 Task: Create a rule when the discription of a card starts with text .
Action: Mouse pressed left at (979, 260)
Screenshot: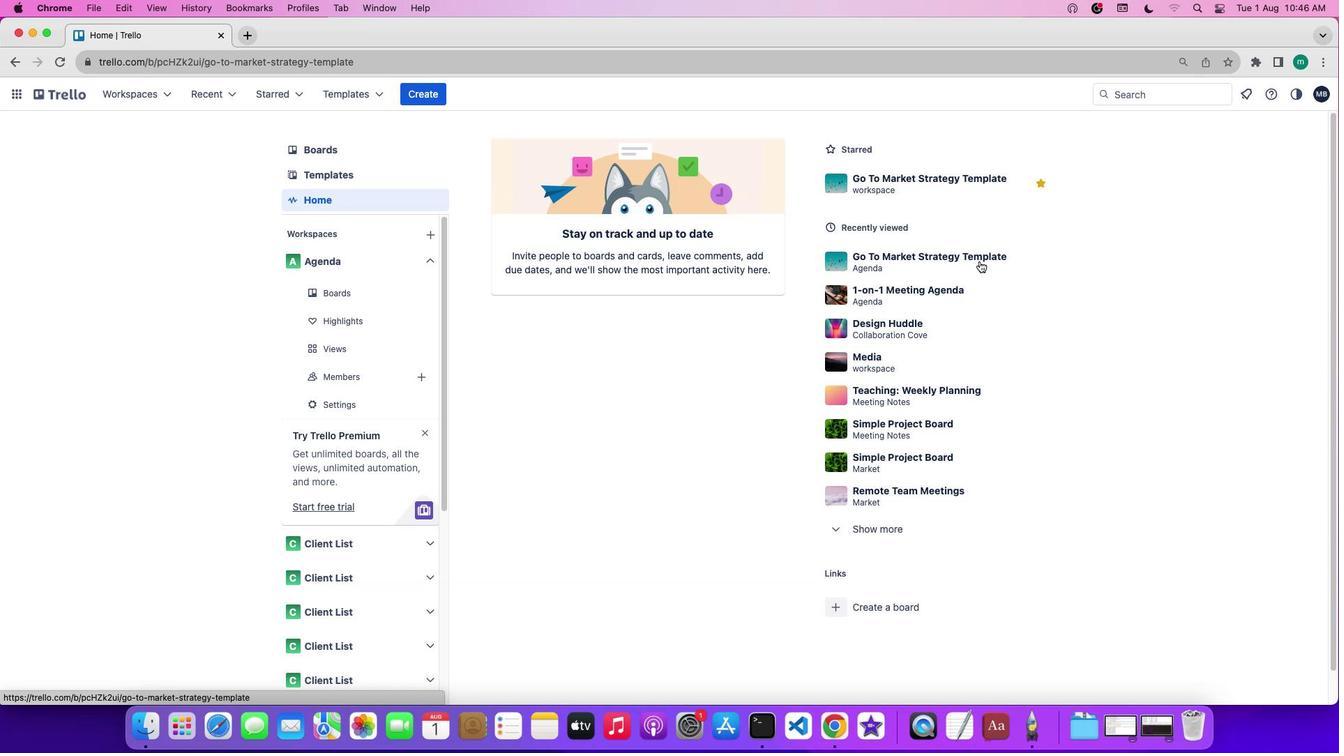 
Action: Mouse pressed left at (979, 260)
Screenshot: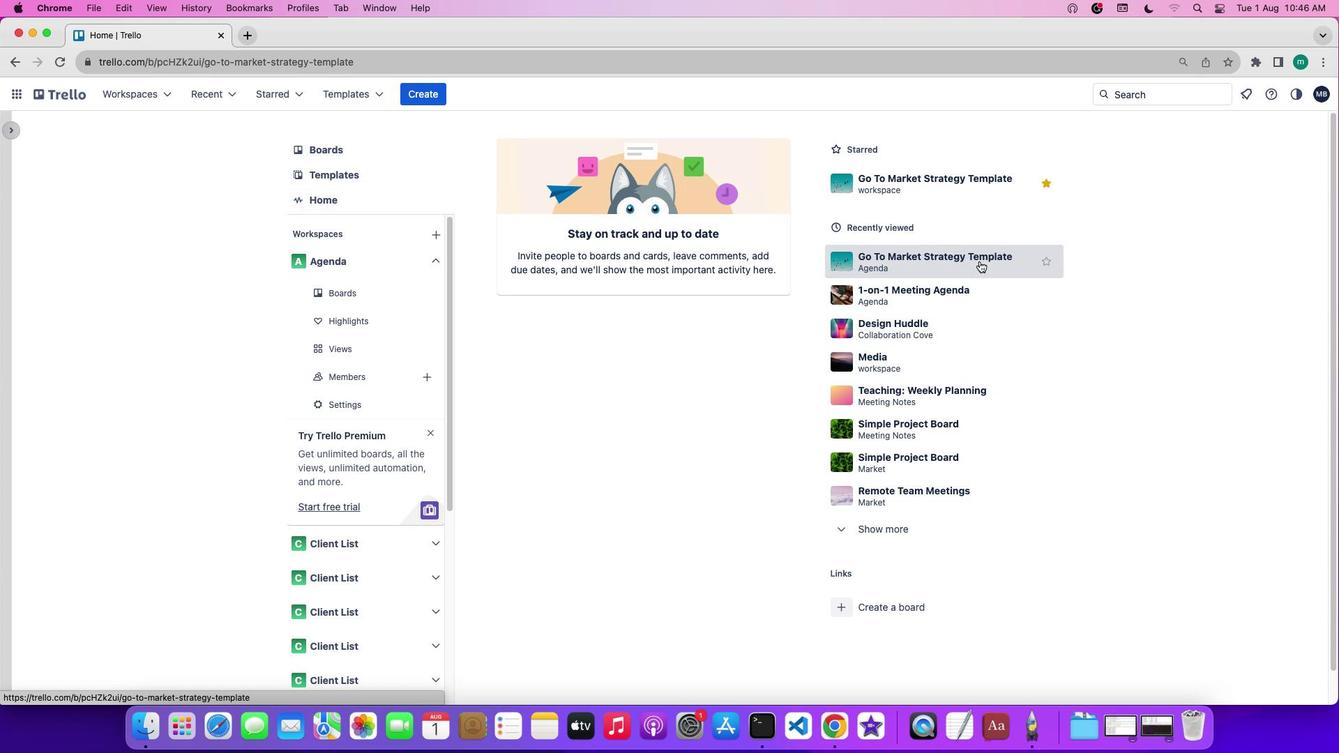 
Action: Mouse moved to (1225, 311)
Screenshot: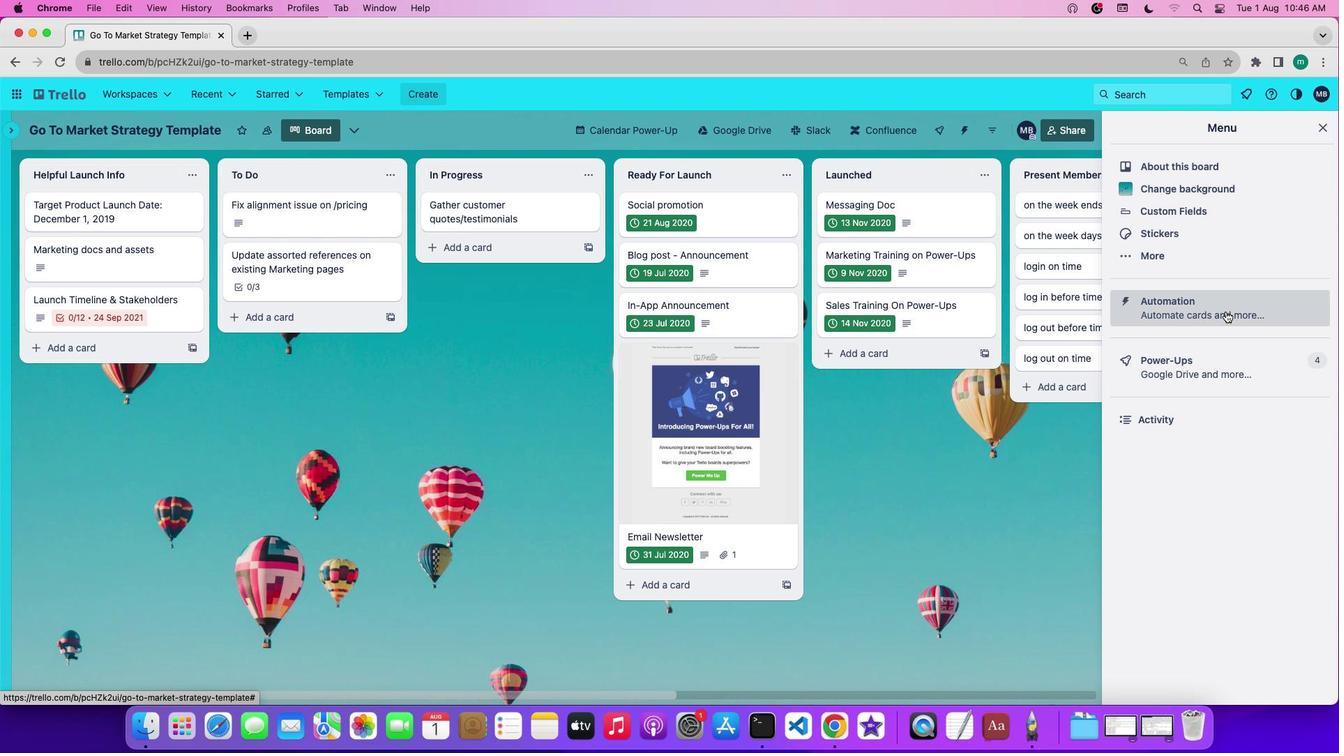
Action: Mouse pressed left at (1225, 311)
Screenshot: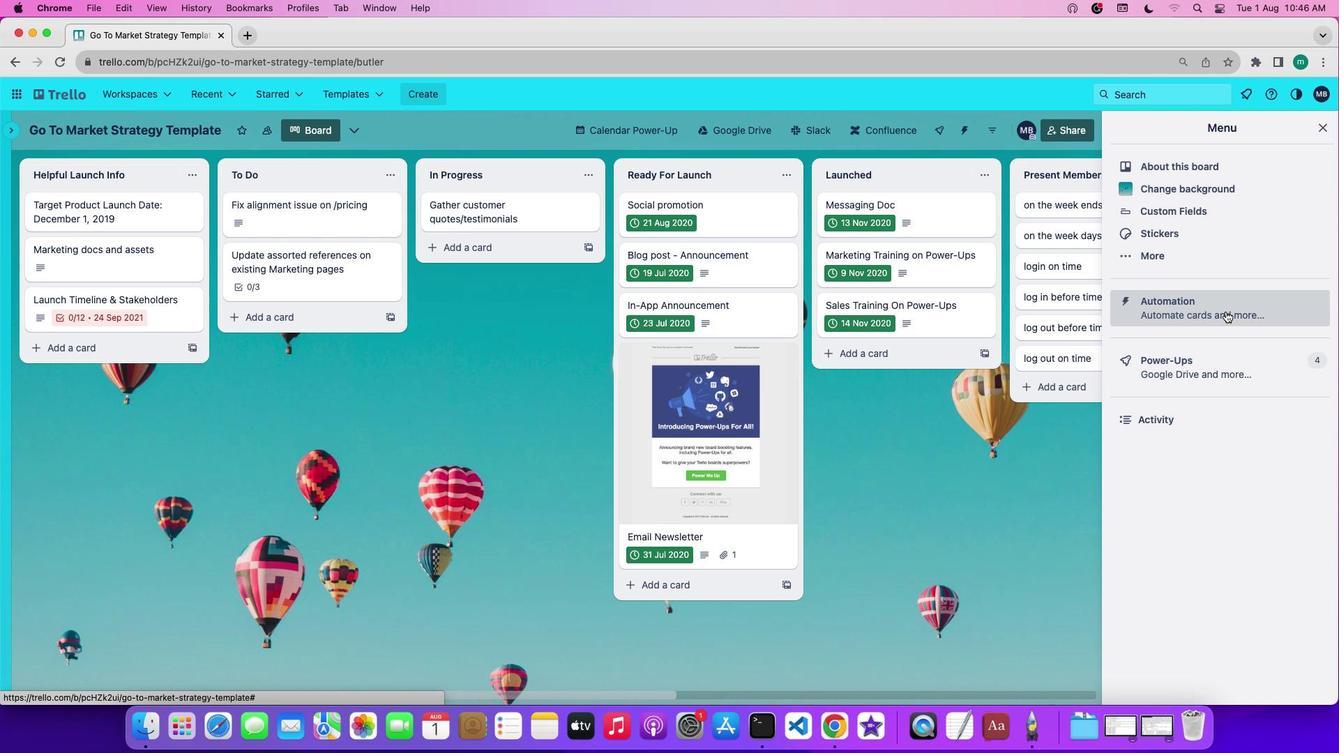 
Action: Mouse moved to (82, 251)
Screenshot: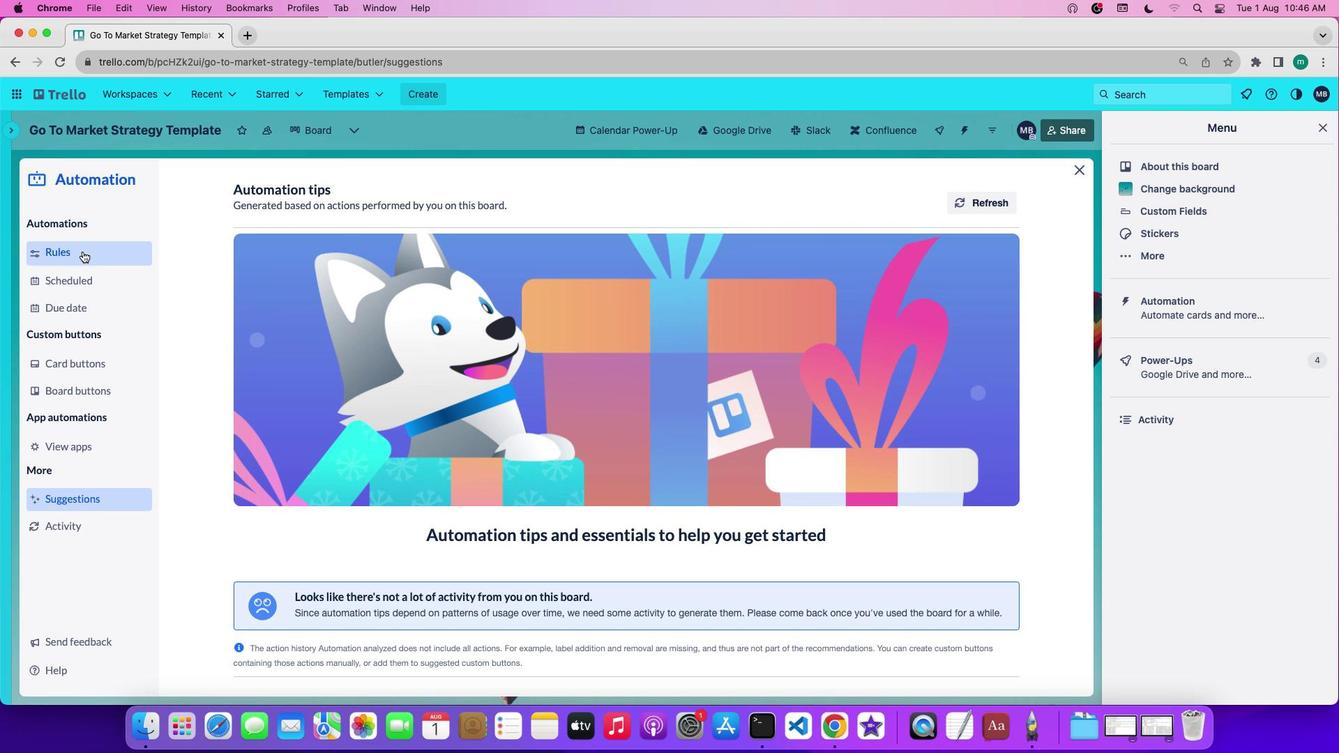 
Action: Mouse pressed left at (82, 251)
Screenshot: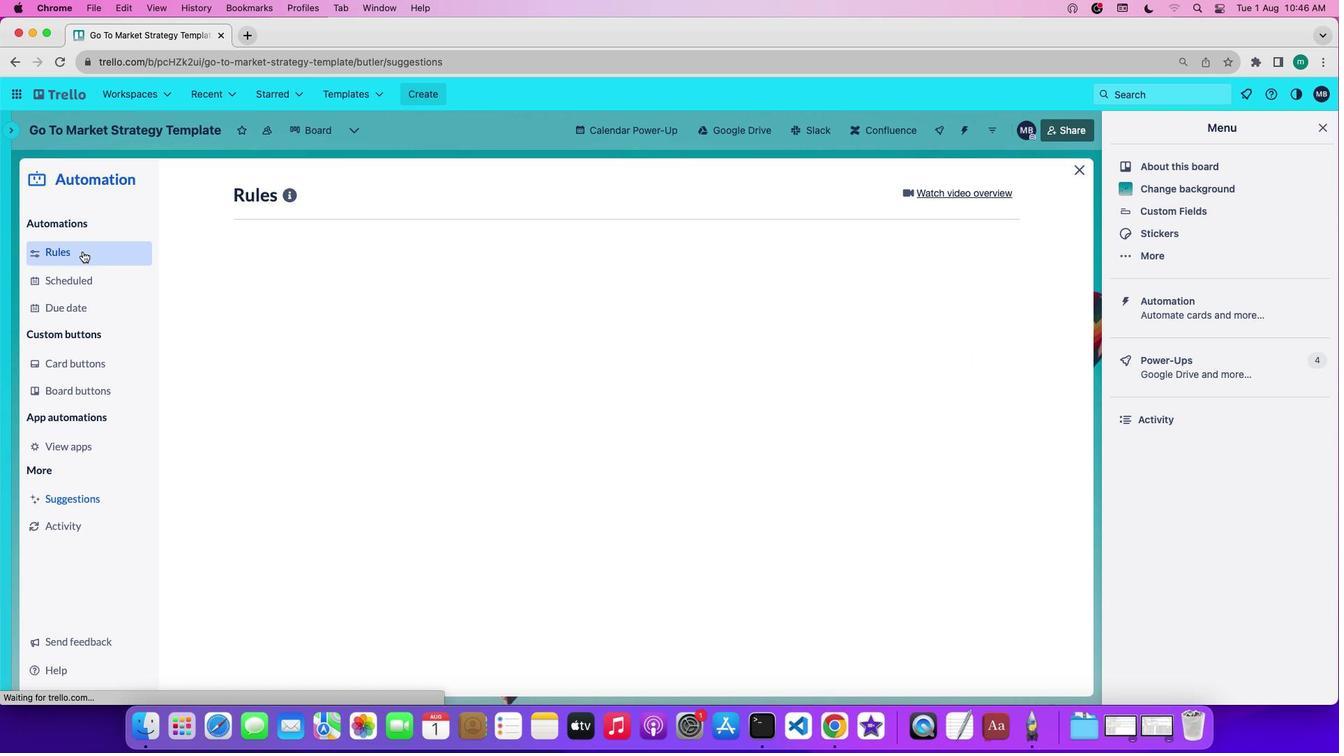 
Action: Mouse moved to (320, 506)
Screenshot: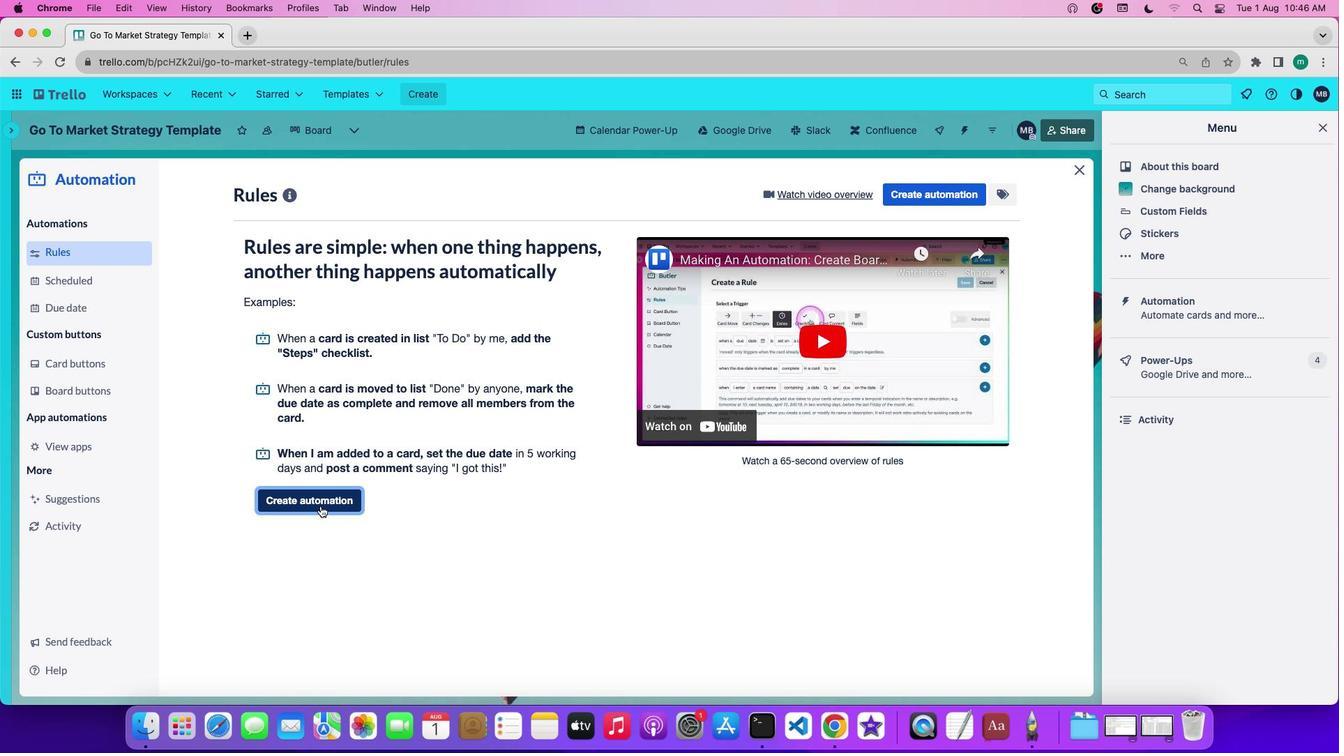 
Action: Mouse pressed left at (320, 506)
Screenshot: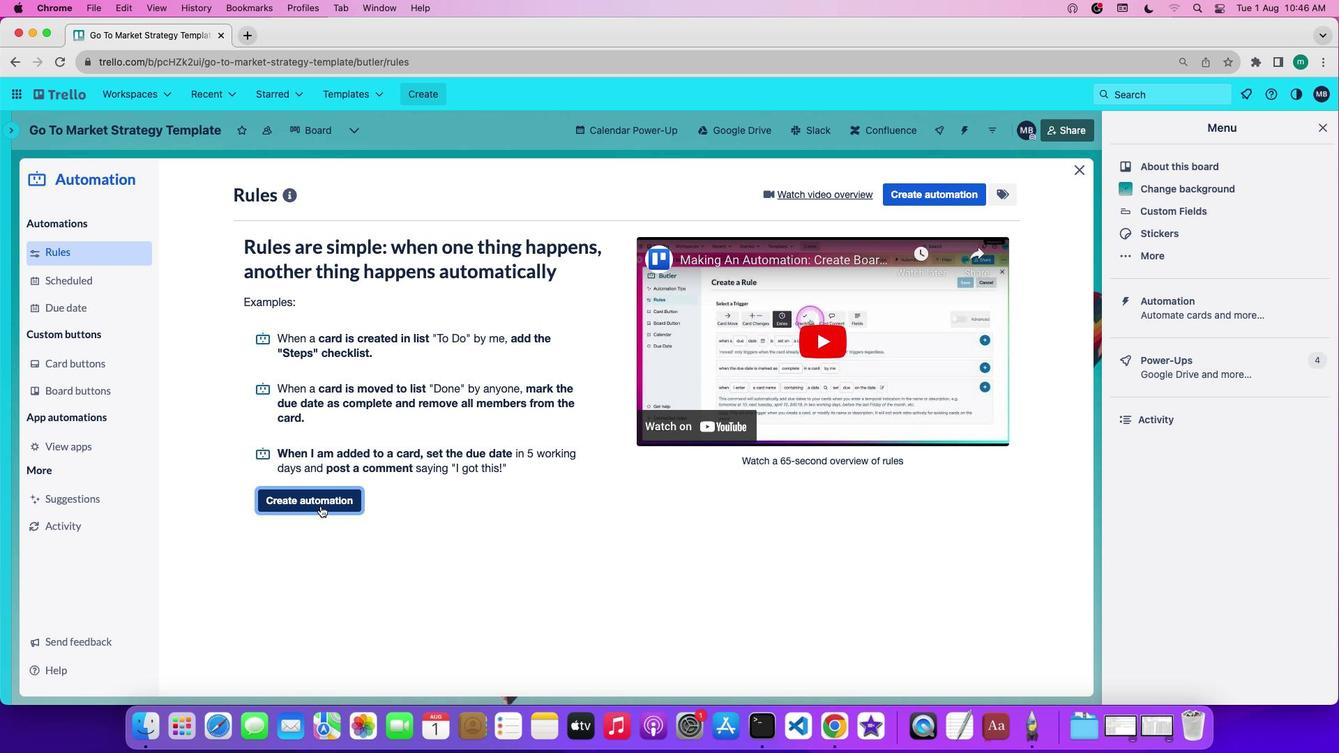 
Action: Mouse moved to (626, 327)
Screenshot: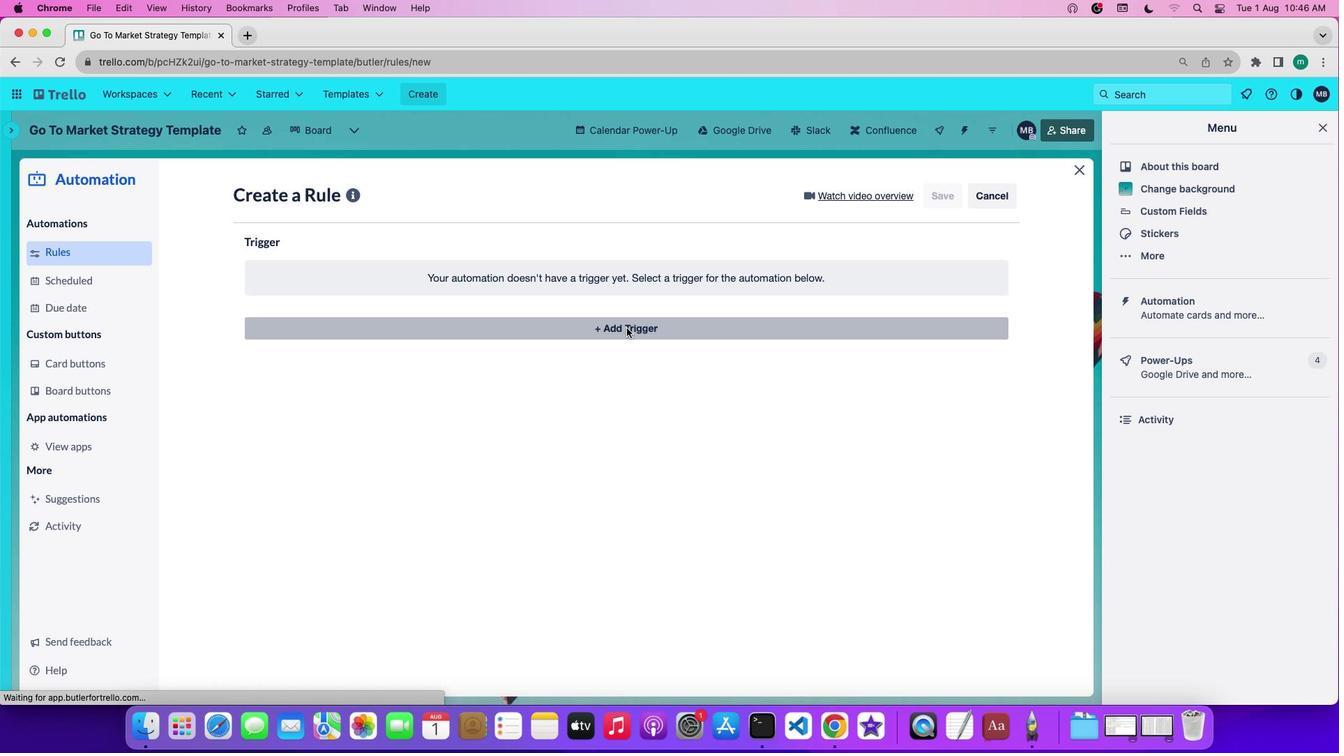 
Action: Mouse pressed left at (626, 327)
Screenshot: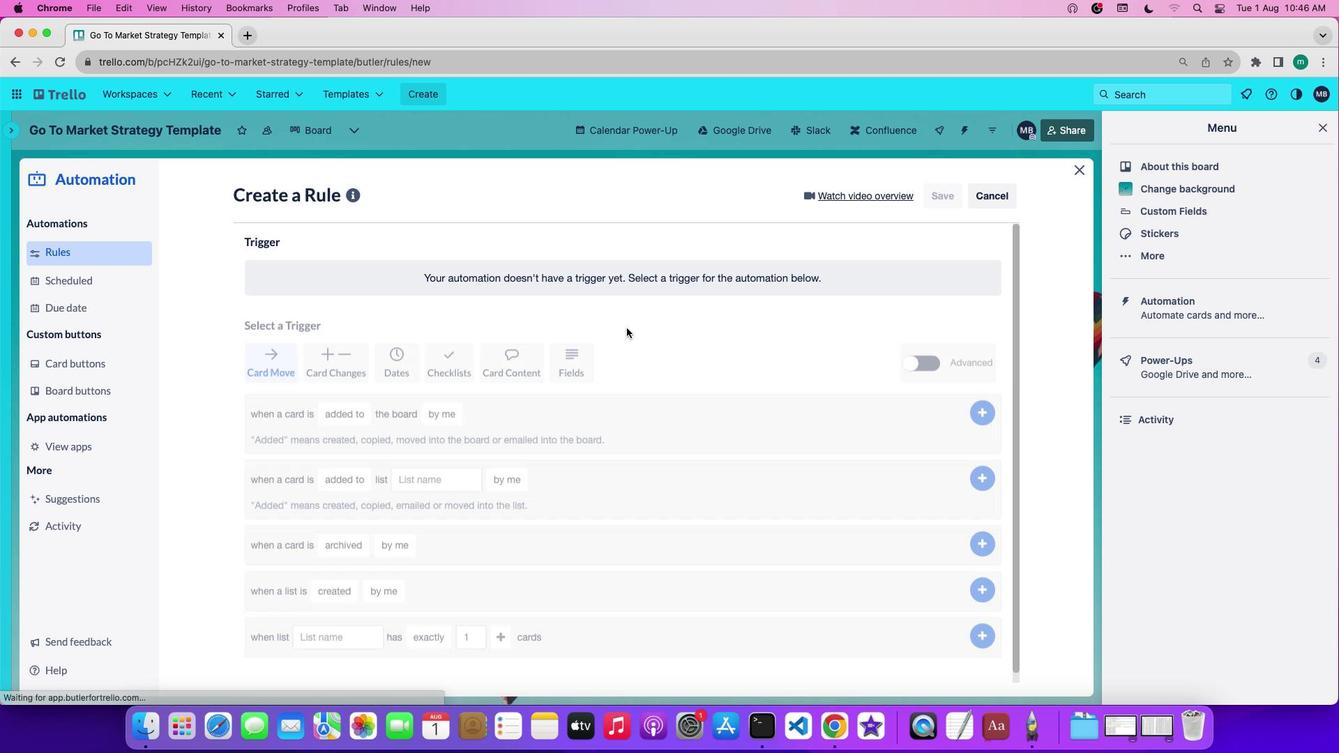 
Action: Mouse moved to (509, 382)
Screenshot: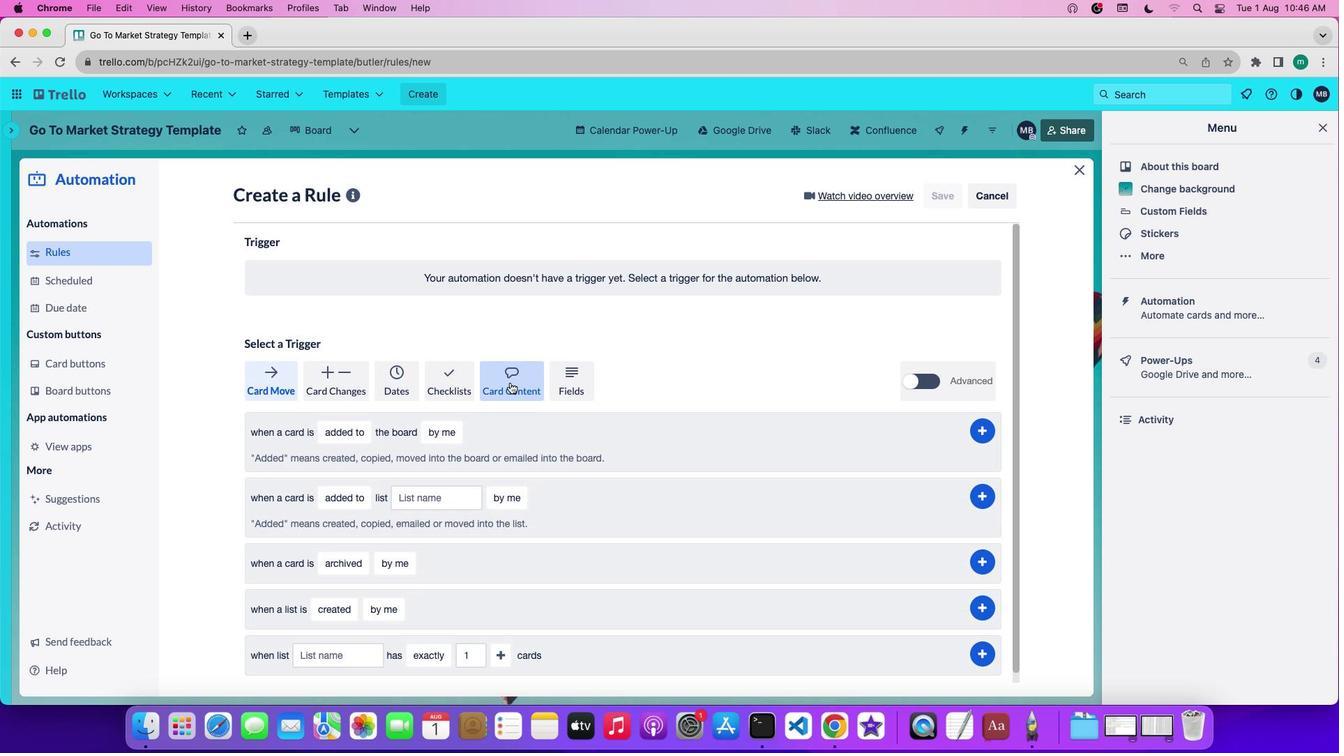 
Action: Mouse pressed left at (509, 382)
Screenshot: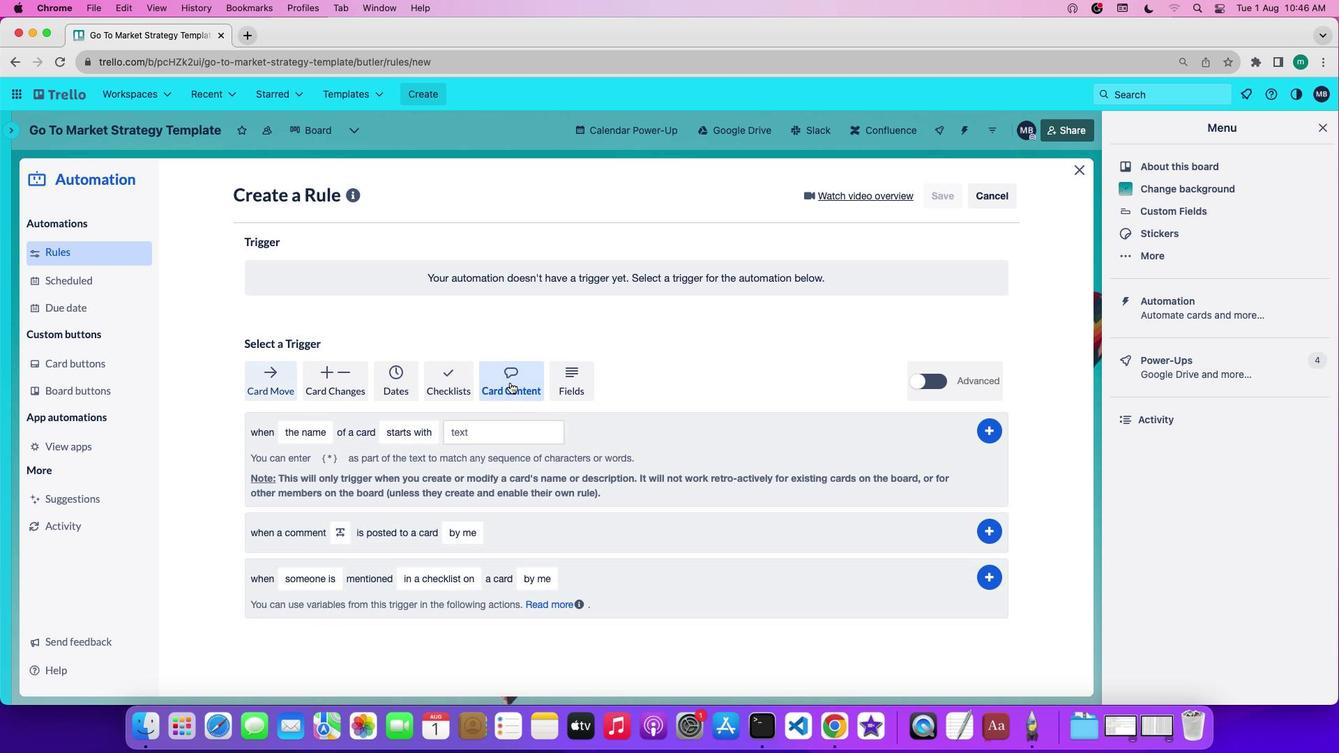 
Action: Mouse moved to (334, 490)
Screenshot: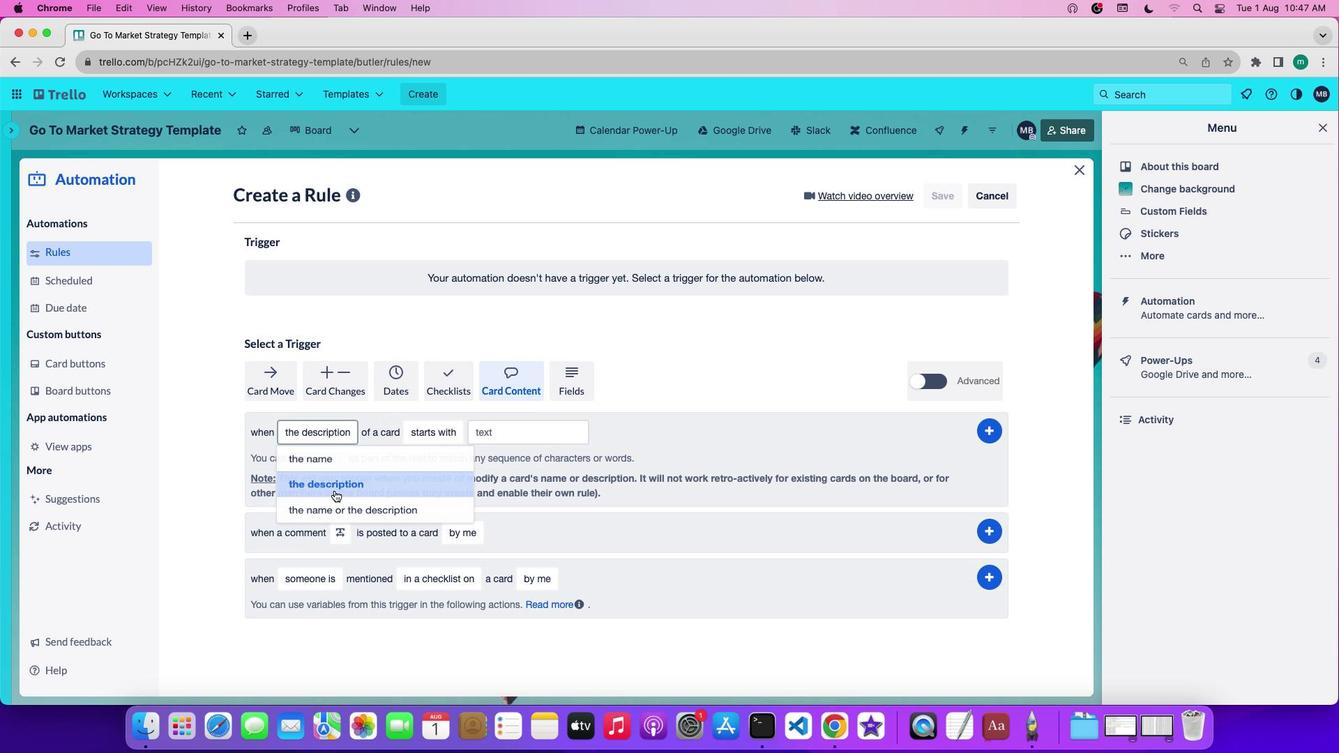
Action: Mouse pressed left at (334, 490)
Screenshot: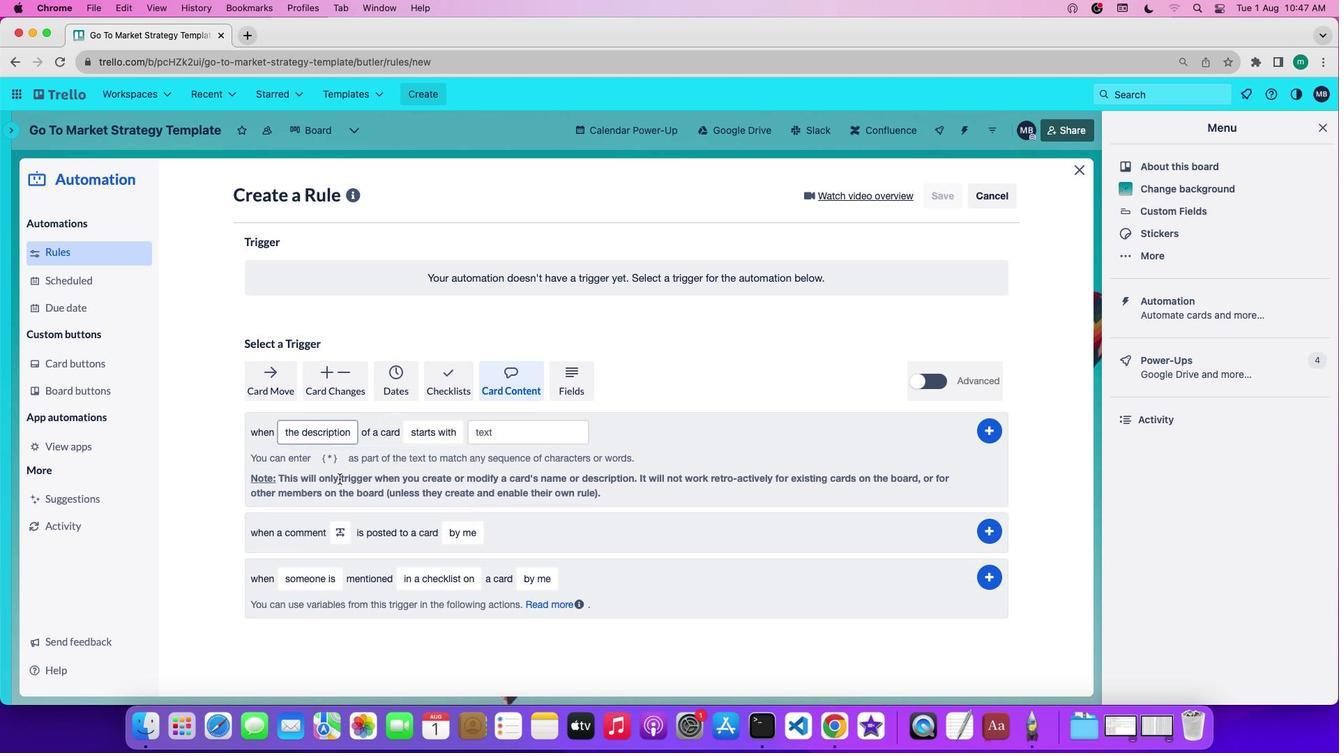 
Action: Mouse moved to (415, 429)
Screenshot: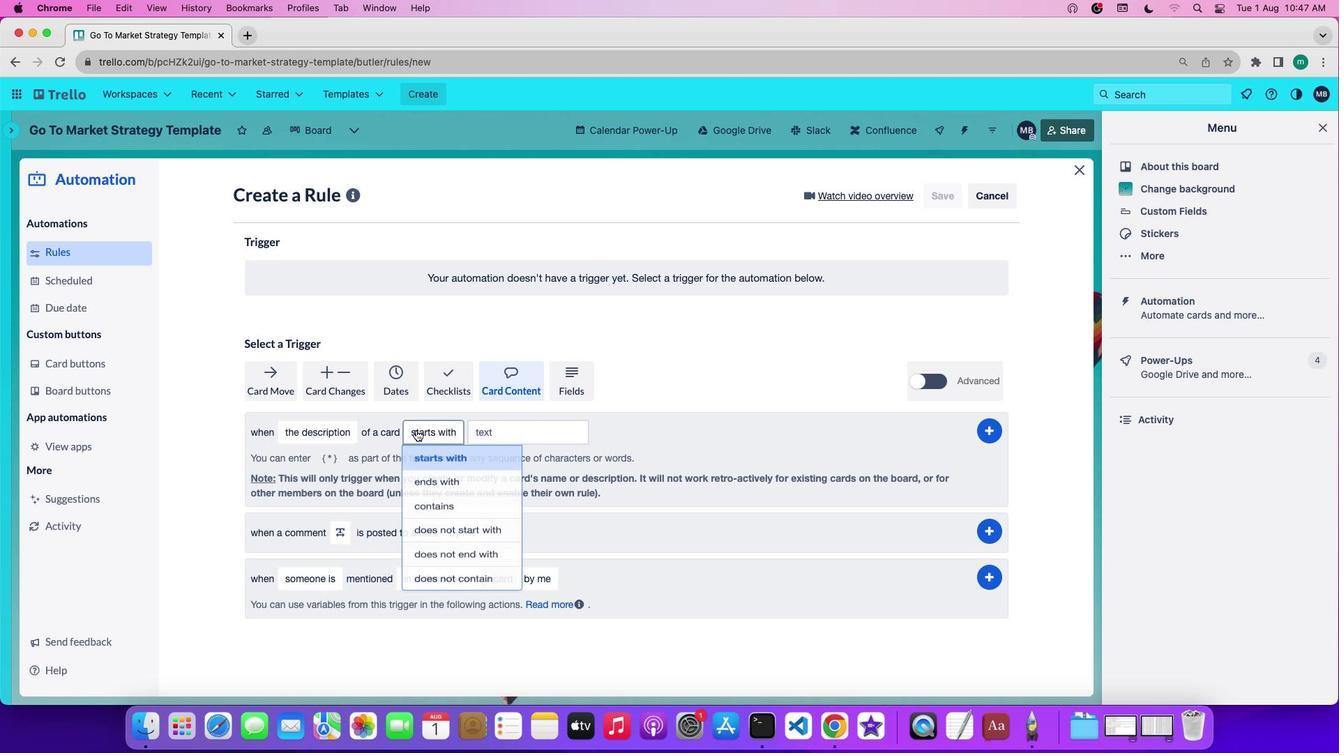 
Action: Mouse pressed left at (415, 429)
Screenshot: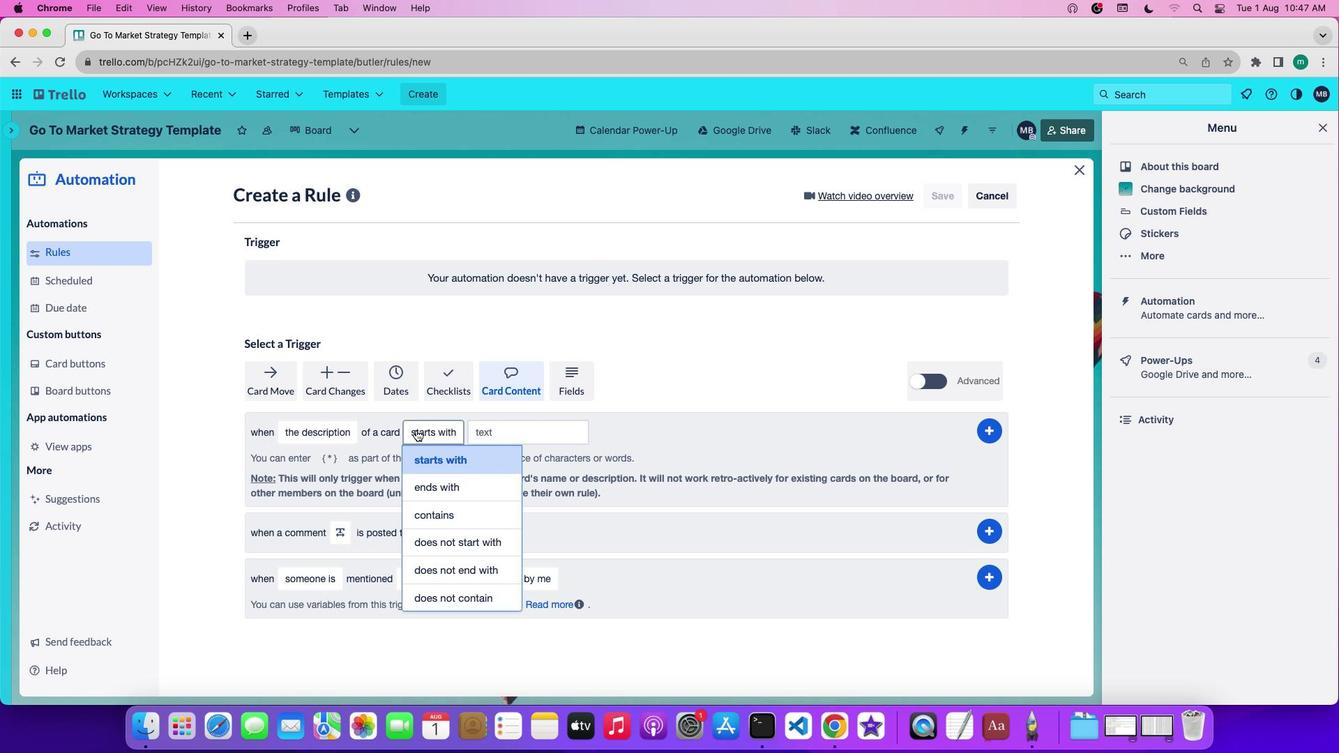 
Action: Mouse moved to (428, 458)
Screenshot: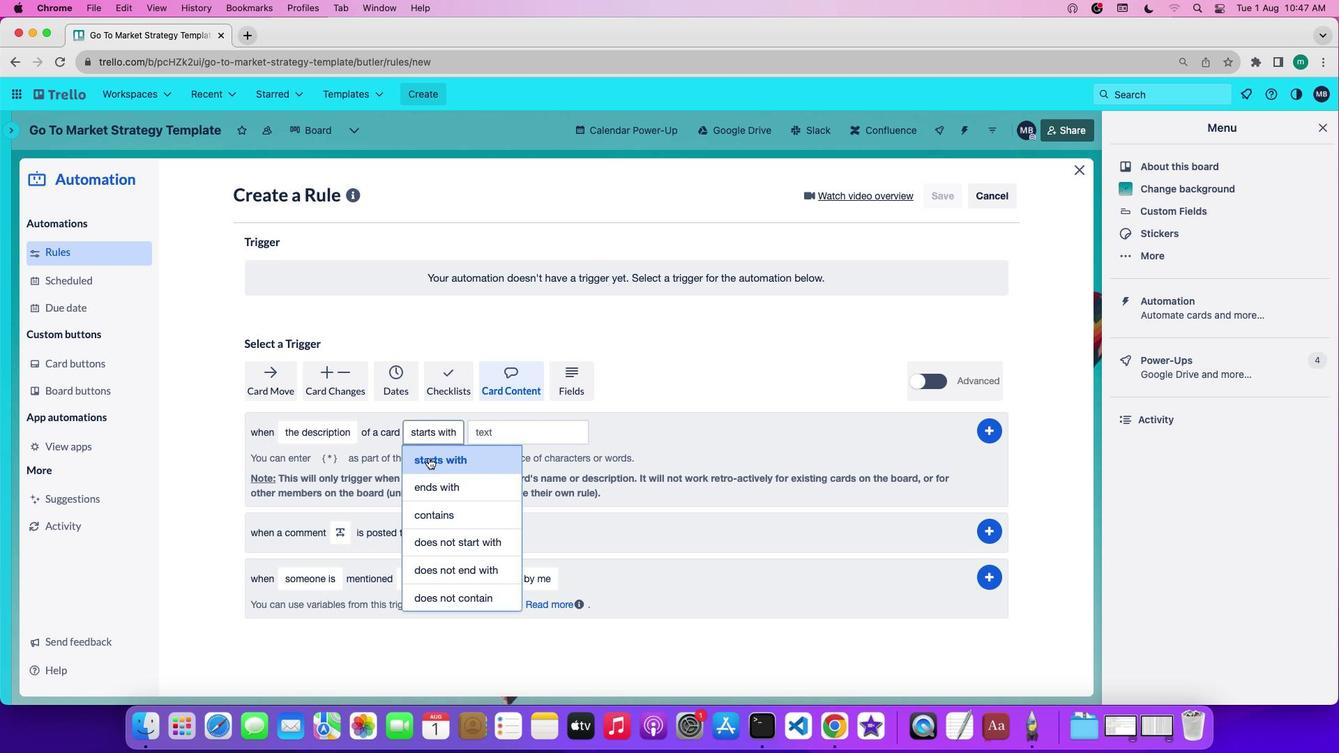 
Action: Mouse pressed left at (428, 458)
Screenshot: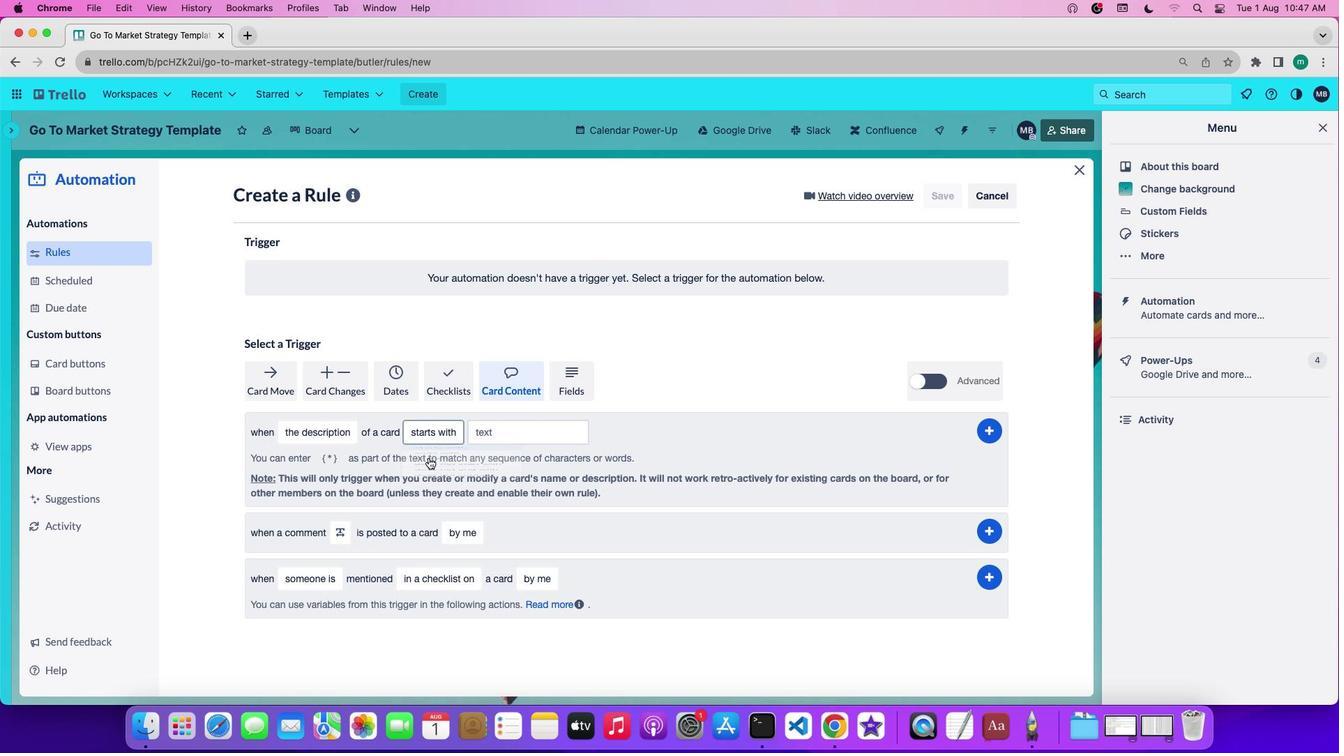 
Action: Mouse moved to (489, 433)
Screenshot: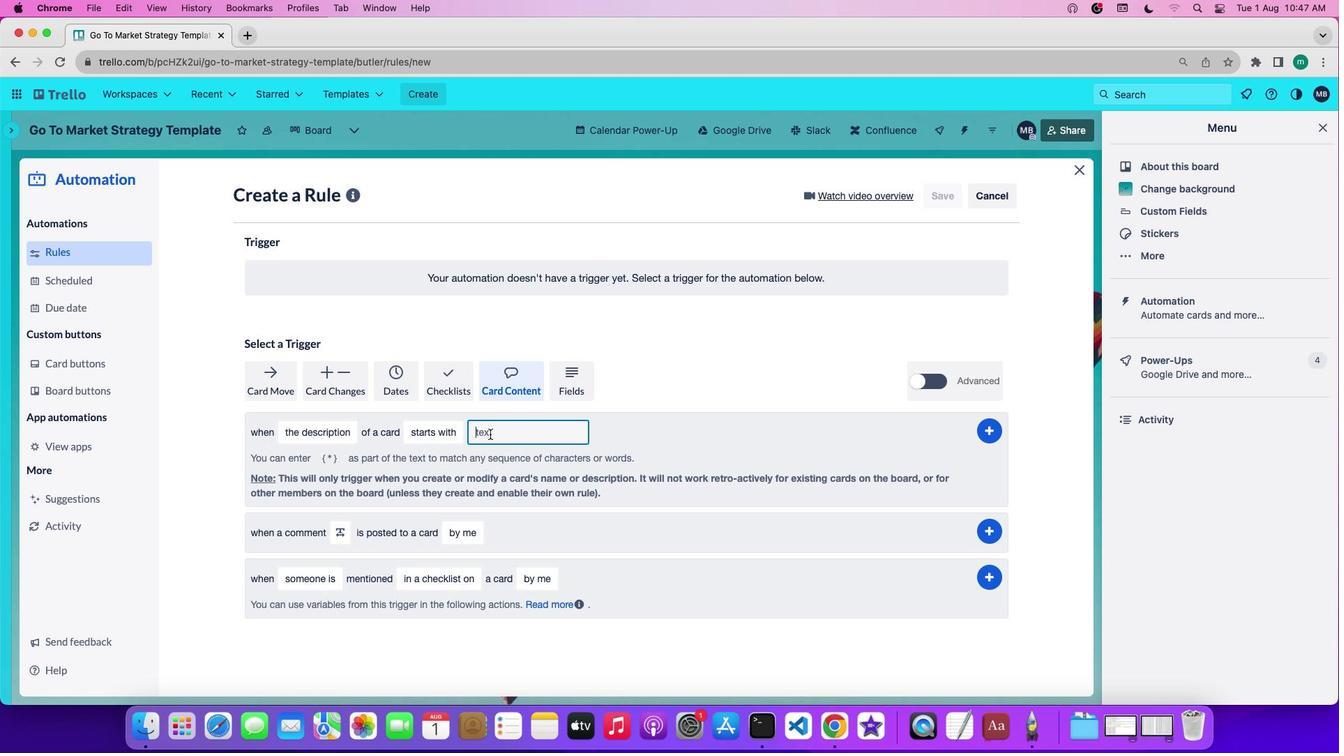 
Action: Mouse pressed left at (489, 433)
Screenshot: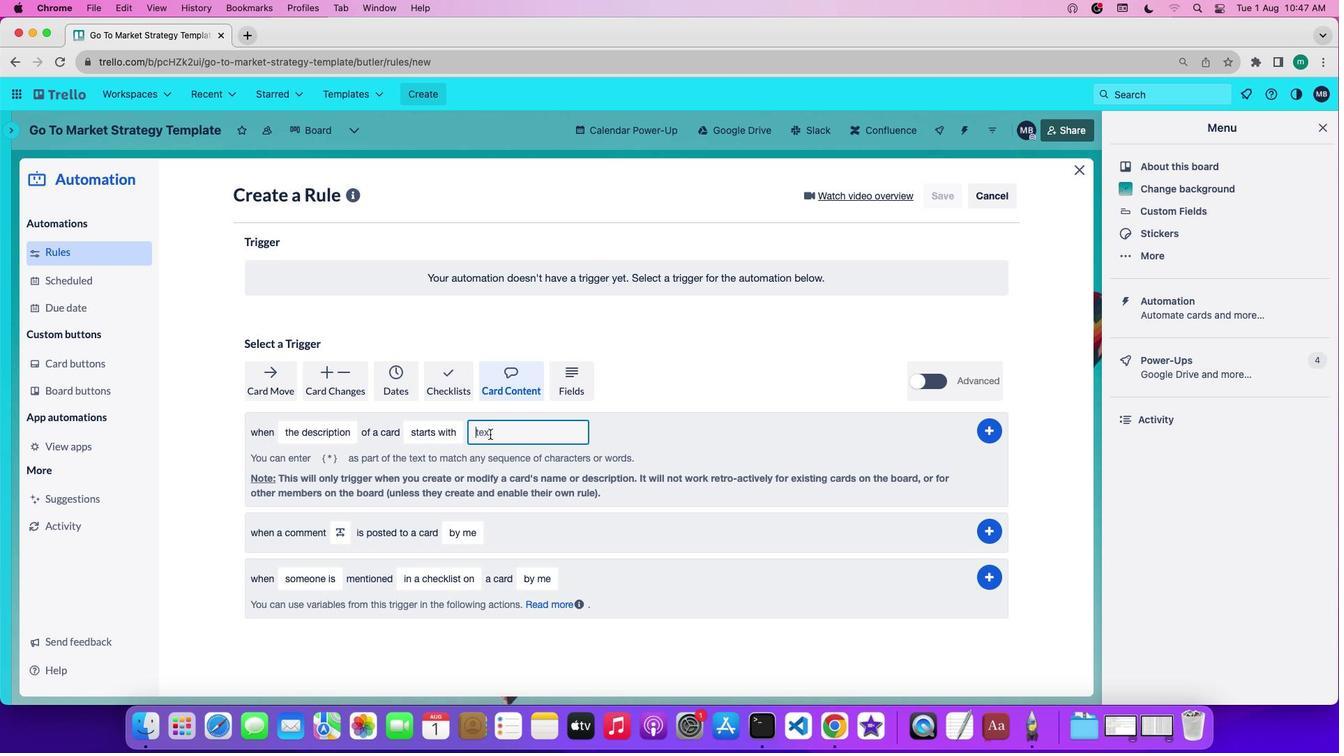 
Action: Key pressed 't''e''x''t'
Screenshot: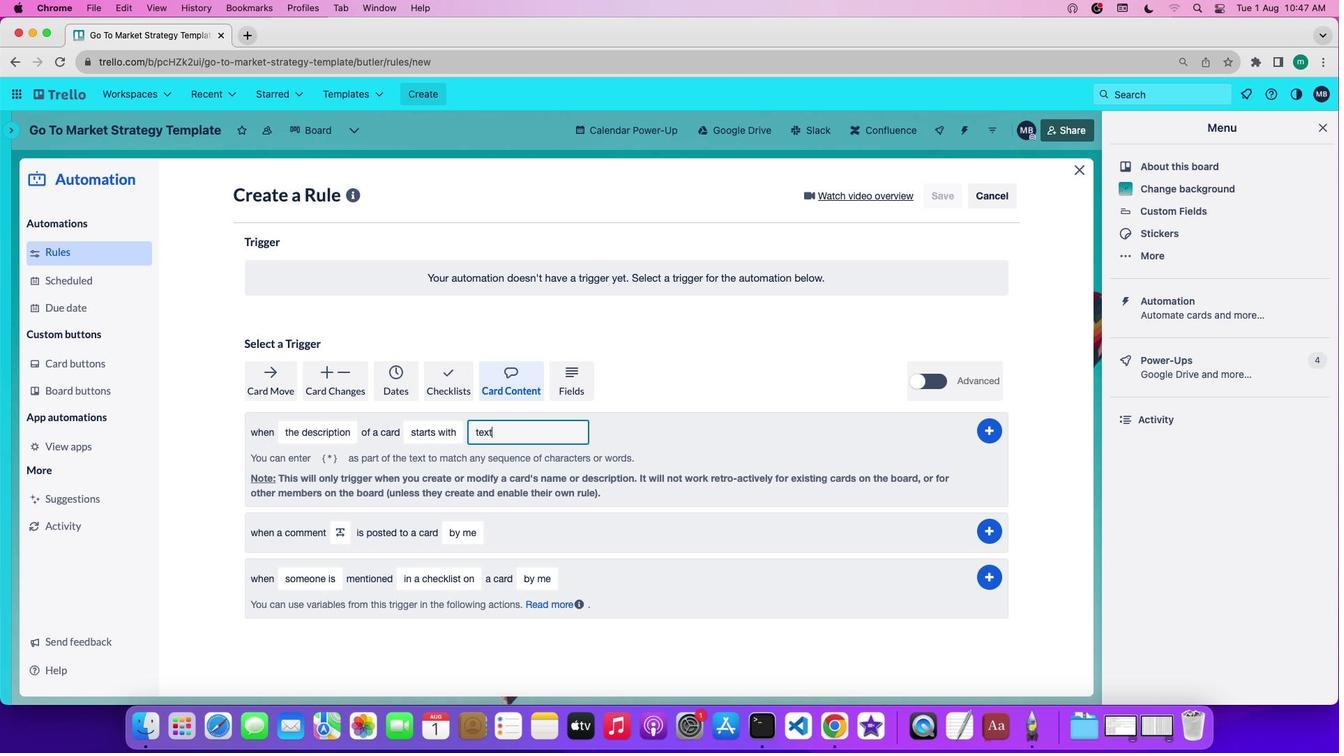 
Action: Mouse moved to (993, 428)
Screenshot: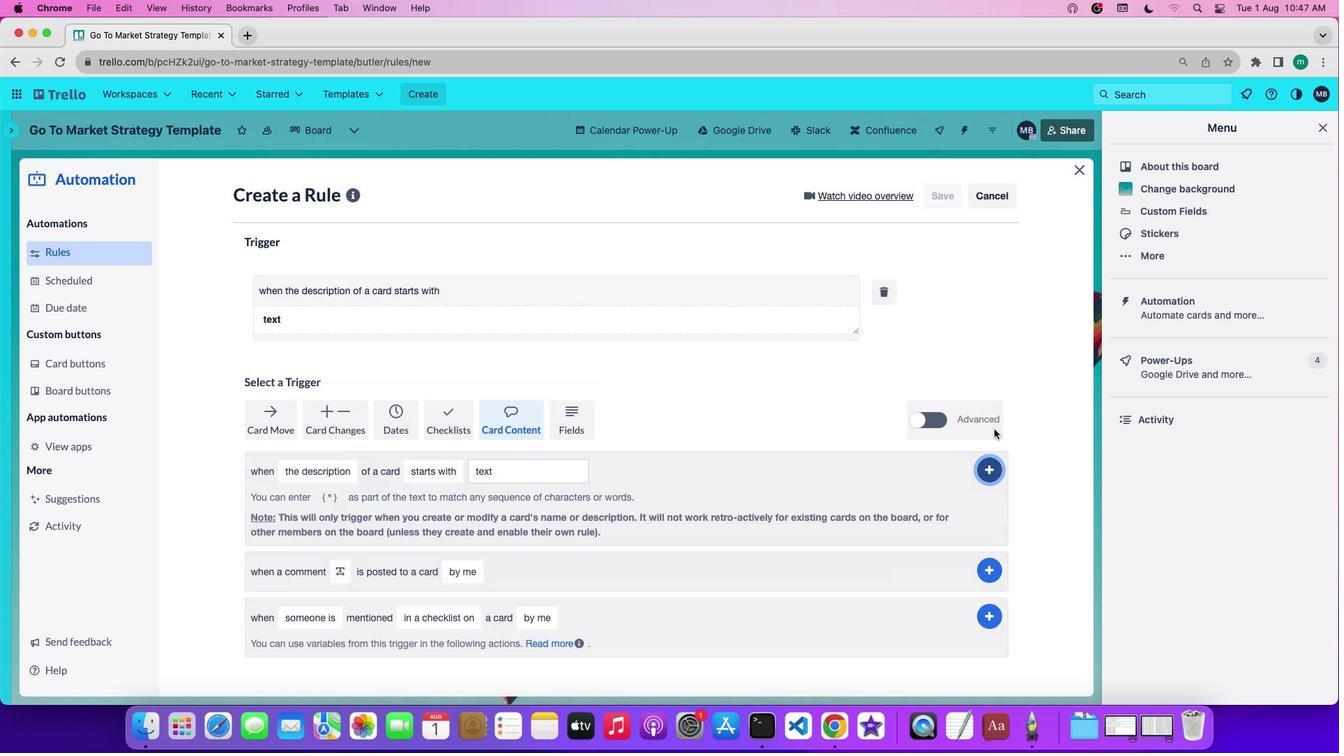
Action: Mouse pressed left at (993, 428)
Screenshot: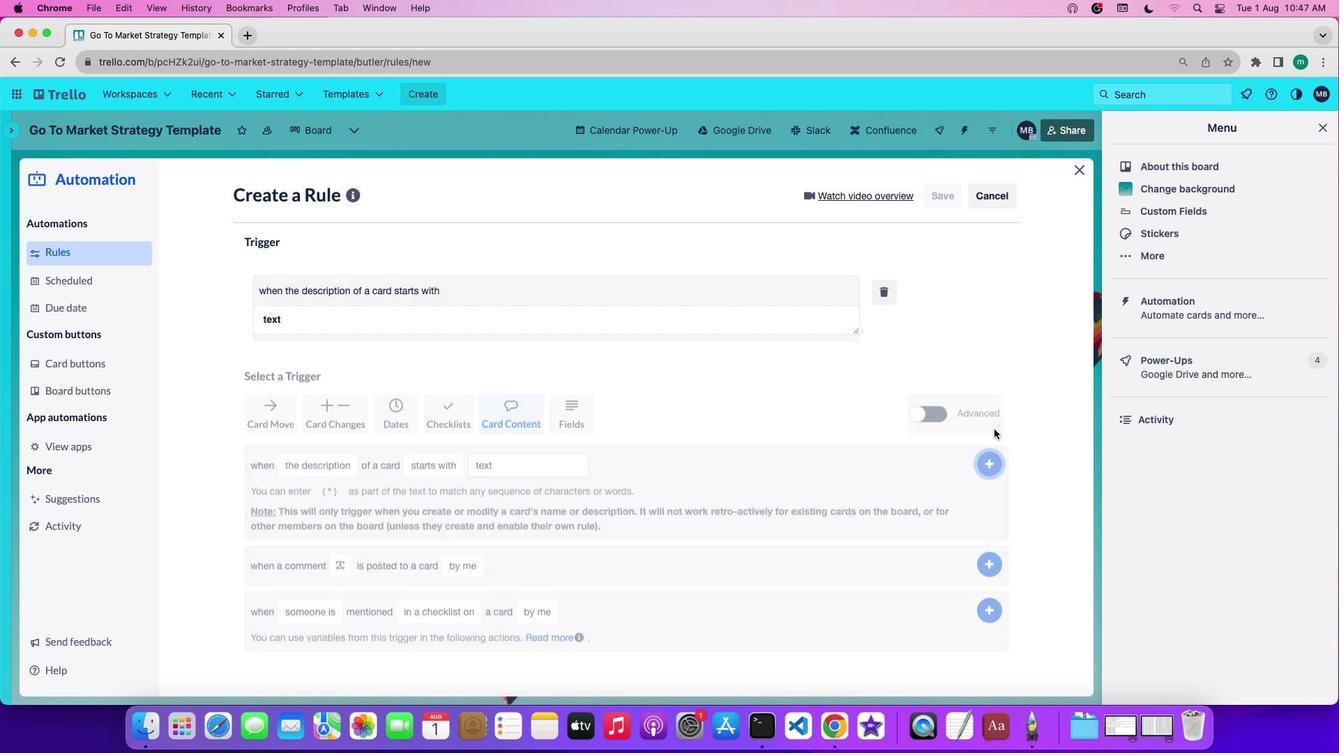 
Action: Mouse moved to (938, 357)
Screenshot: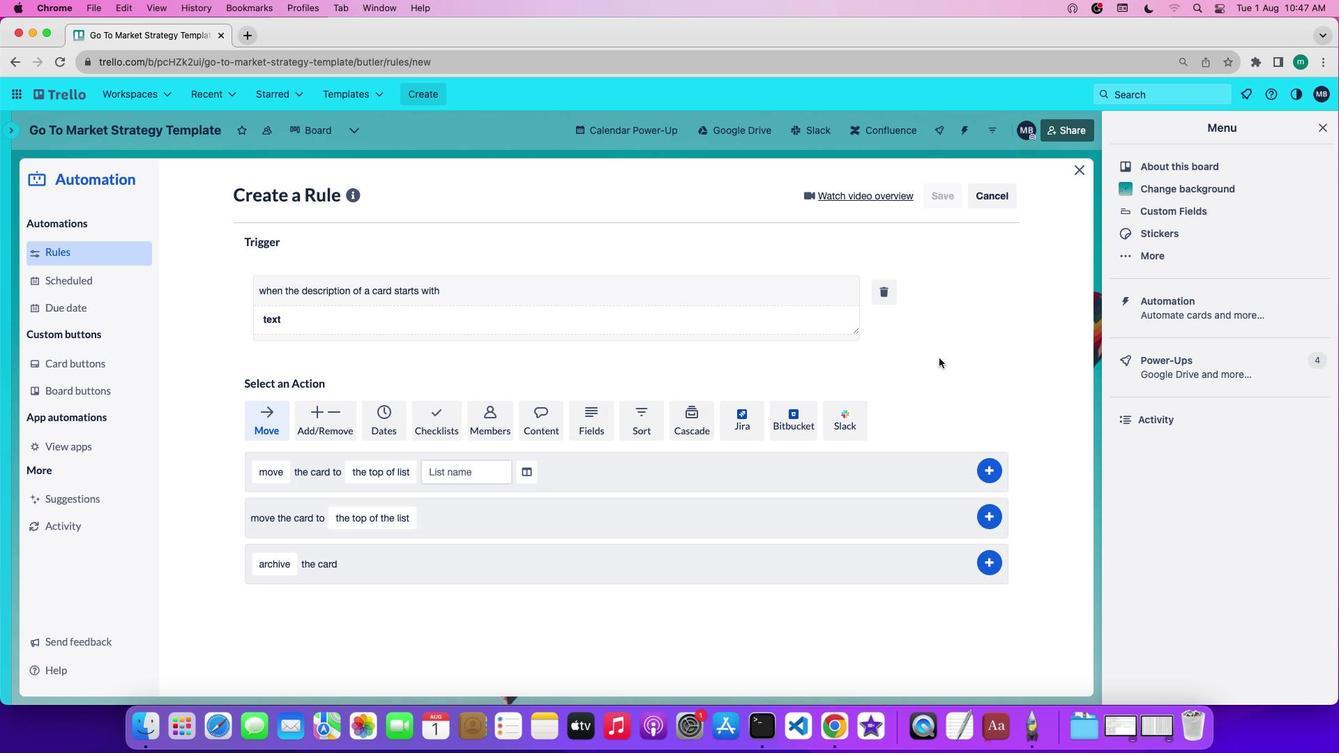 
